 Task: Add Hu Hazelnut Coffee Organic Dark Chocolate Bar to the cart.
Action: Mouse moved to (20, 60)
Screenshot: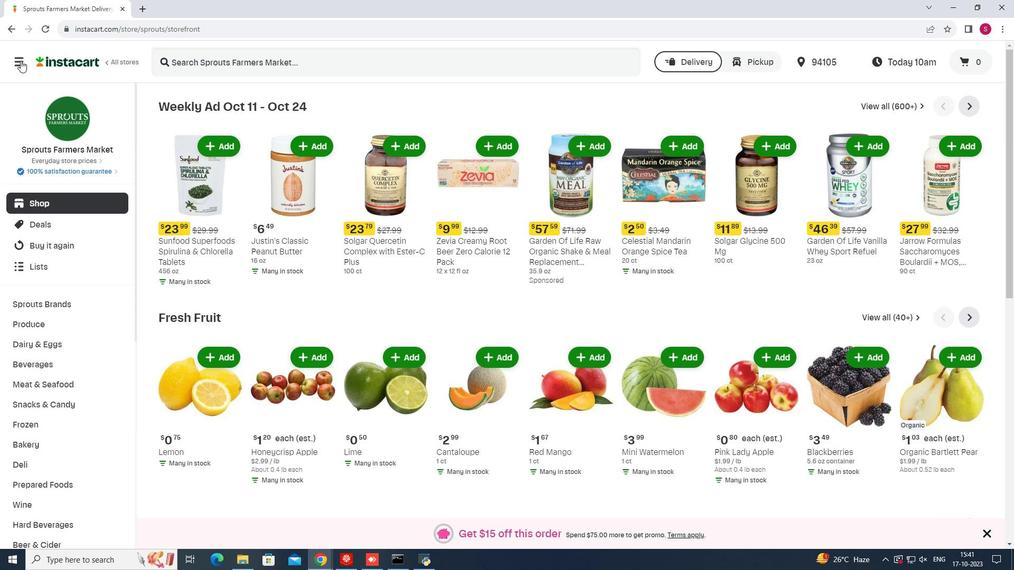 
Action: Mouse pressed left at (20, 60)
Screenshot: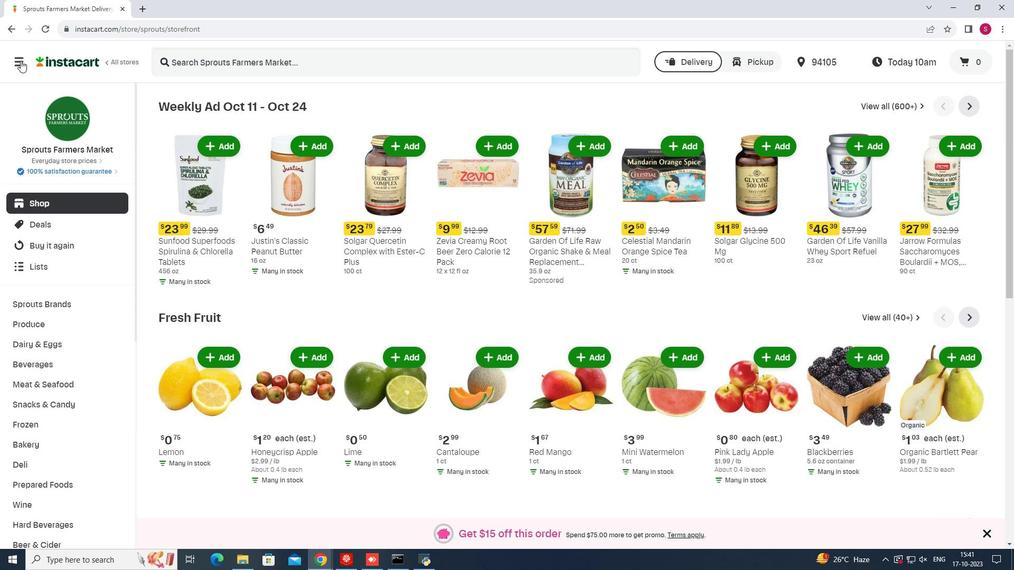 
Action: Mouse moved to (58, 275)
Screenshot: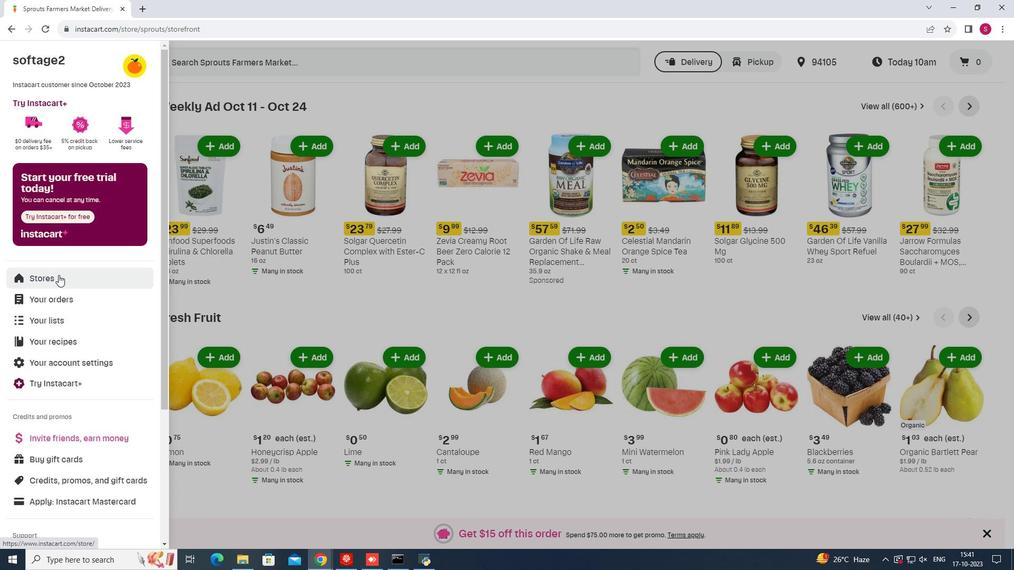 
Action: Mouse pressed left at (58, 275)
Screenshot: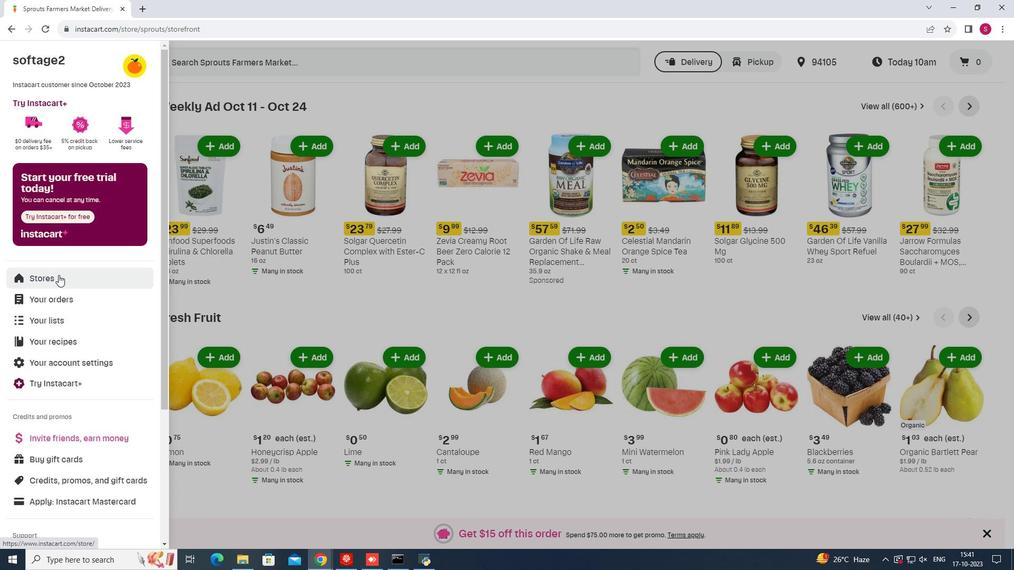 
Action: Mouse moved to (249, 99)
Screenshot: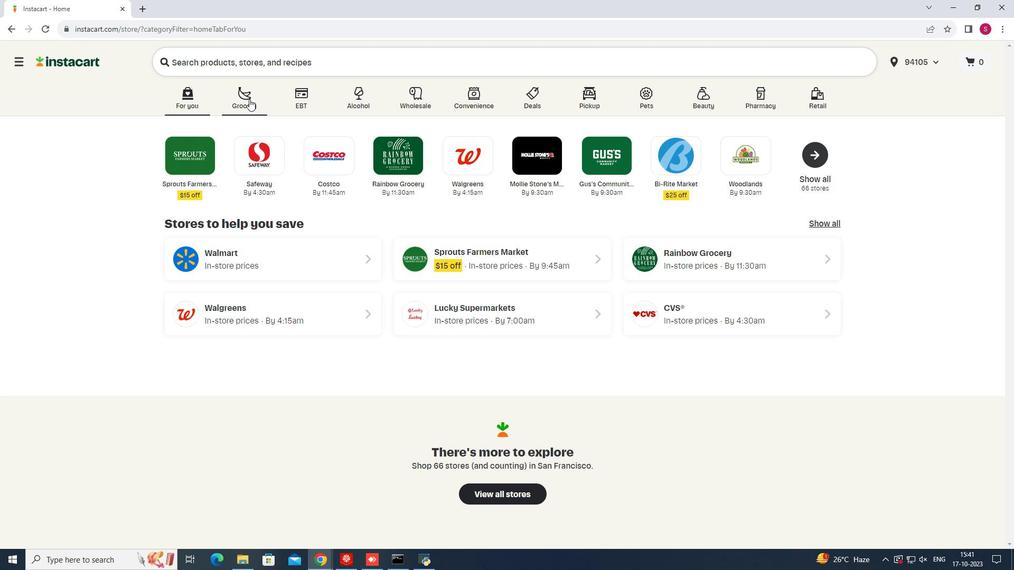 
Action: Mouse pressed left at (249, 99)
Screenshot: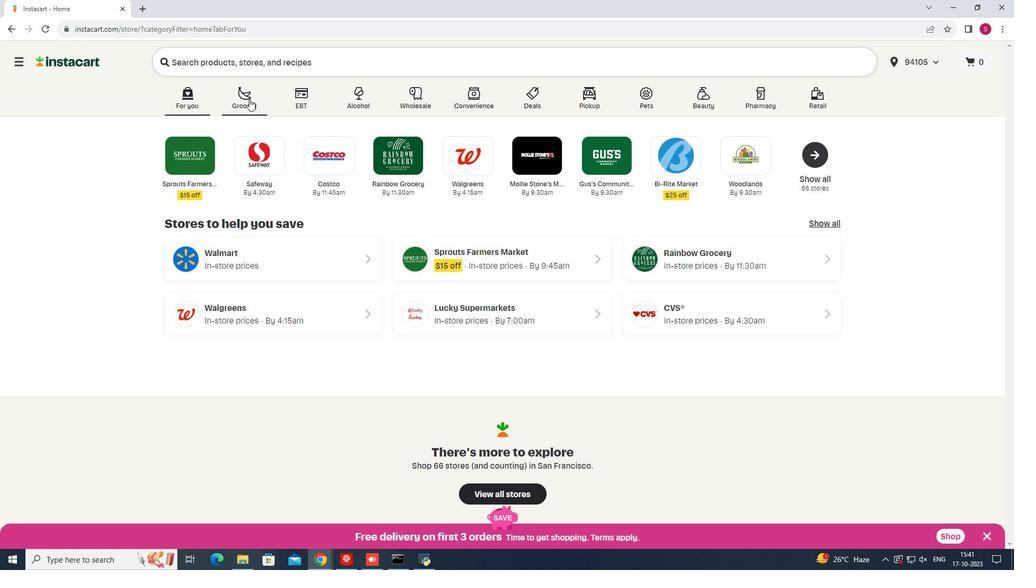 
Action: Mouse moved to (730, 145)
Screenshot: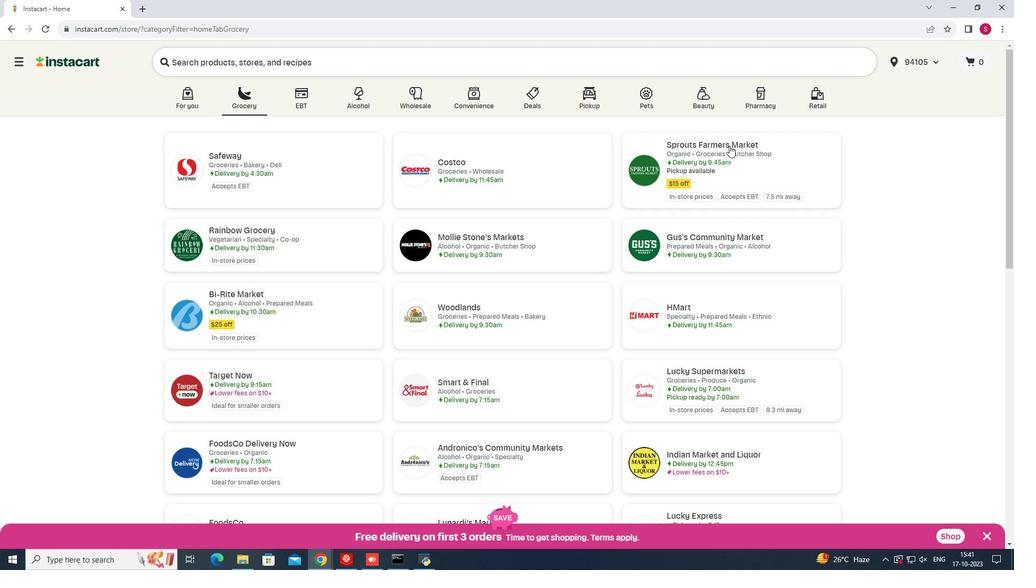 
Action: Mouse pressed left at (730, 145)
Screenshot: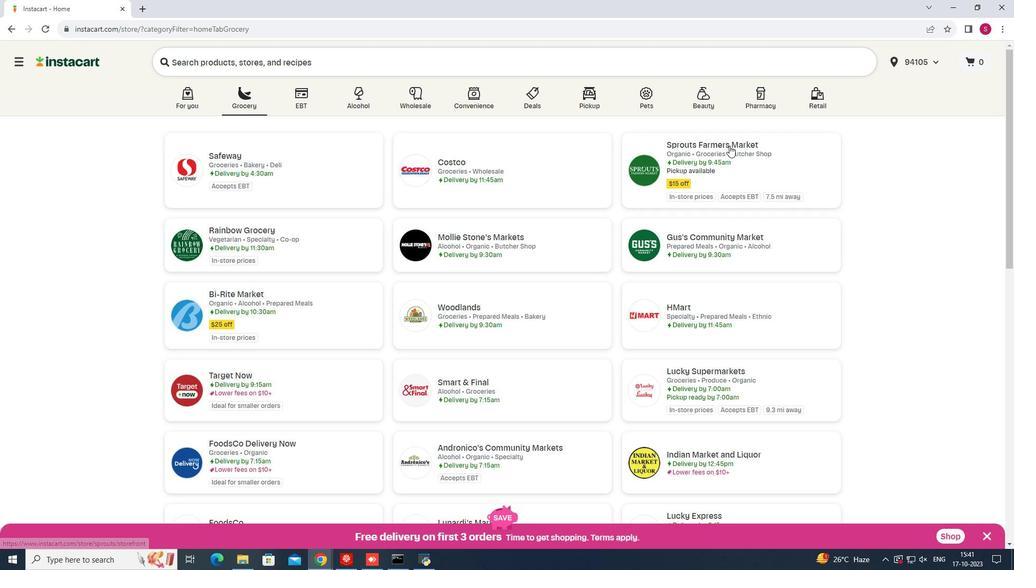 
Action: Mouse moved to (74, 403)
Screenshot: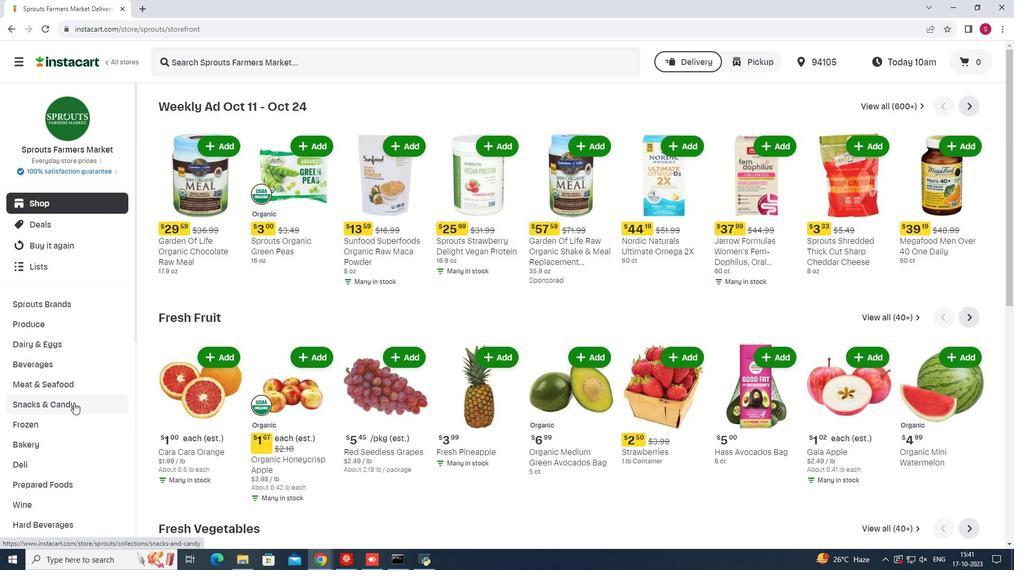 
Action: Mouse pressed left at (74, 403)
Screenshot: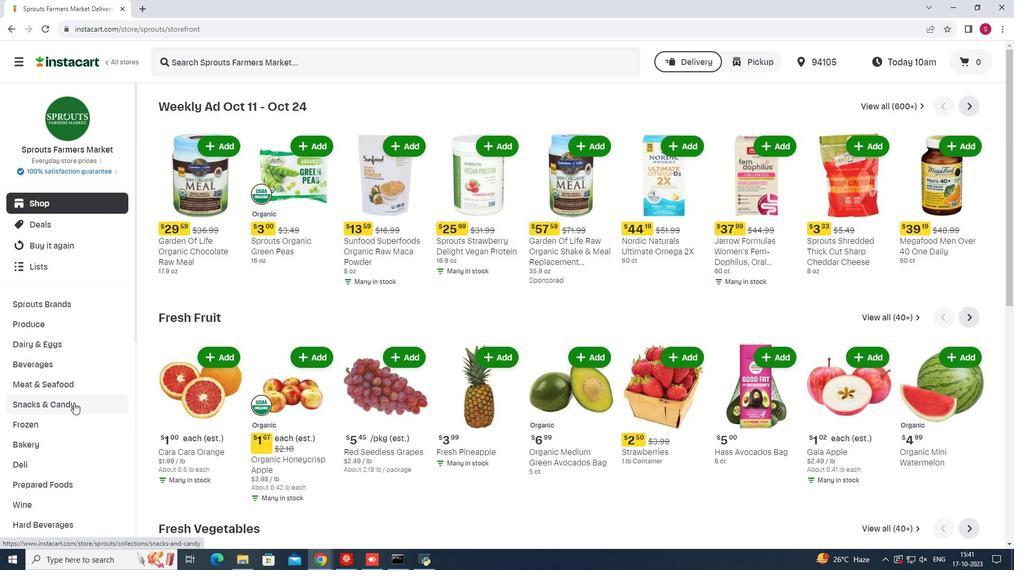 
Action: Mouse moved to (299, 129)
Screenshot: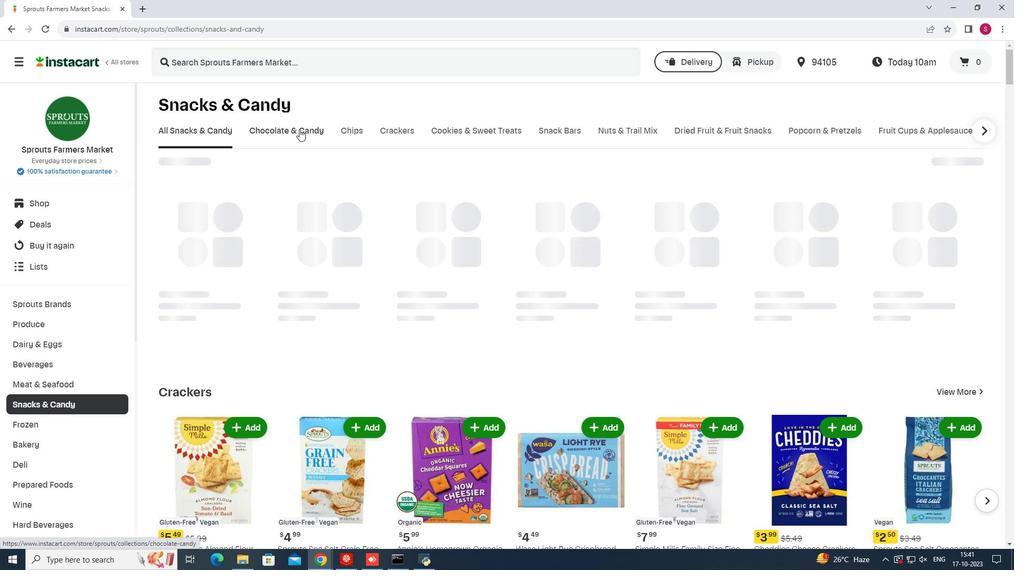 
Action: Mouse pressed left at (299, 129)
Screenshot: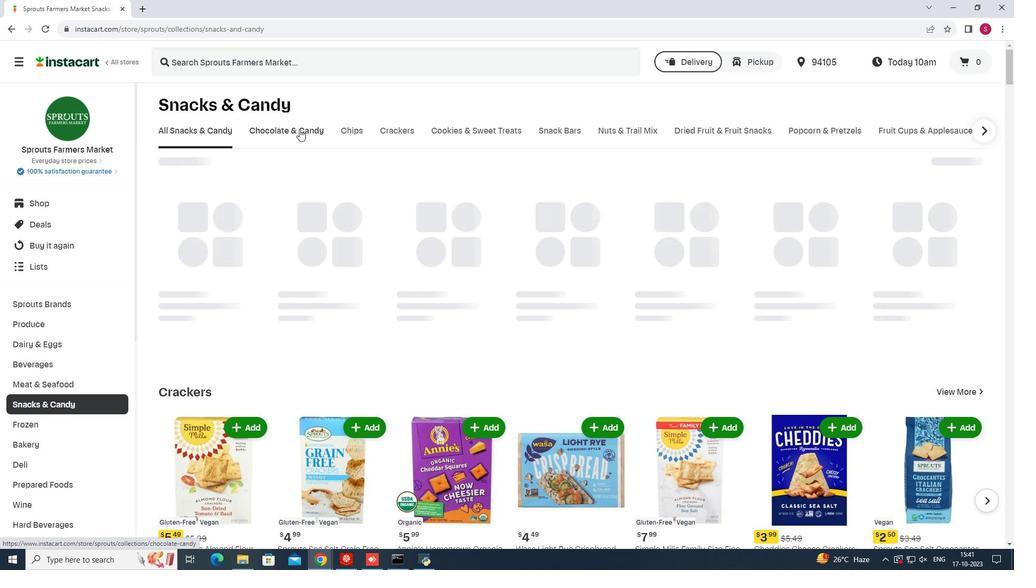 
Action: Mouse moved to (276, 176)
Screenshot: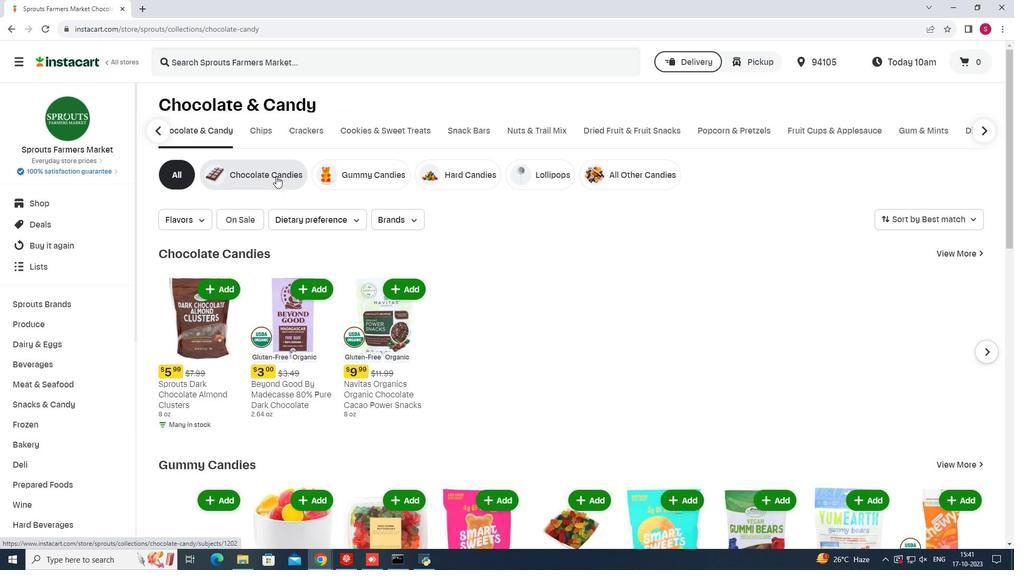 
Action: Mouse pressed left at (276, 176)
Screenshot: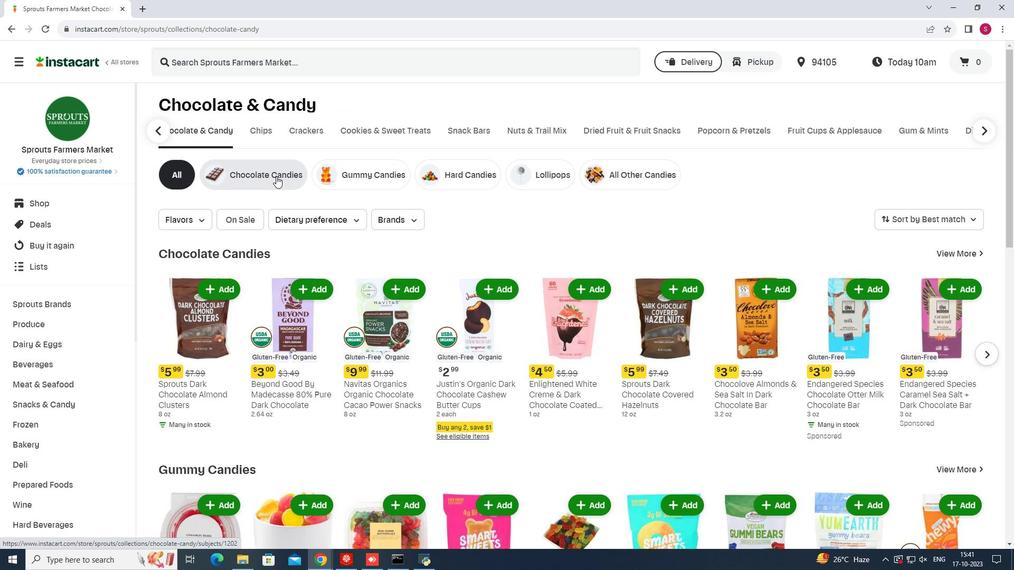 
Action: Mouse pressed left at (276, 176)
Screenshot: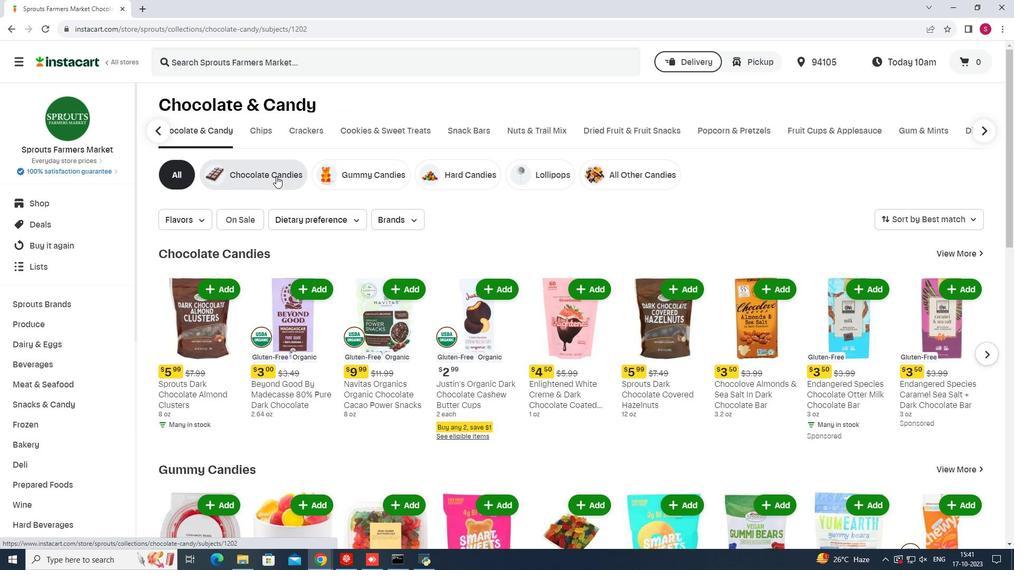 
Action: Mouse moved to (366, 57)
Screenshot: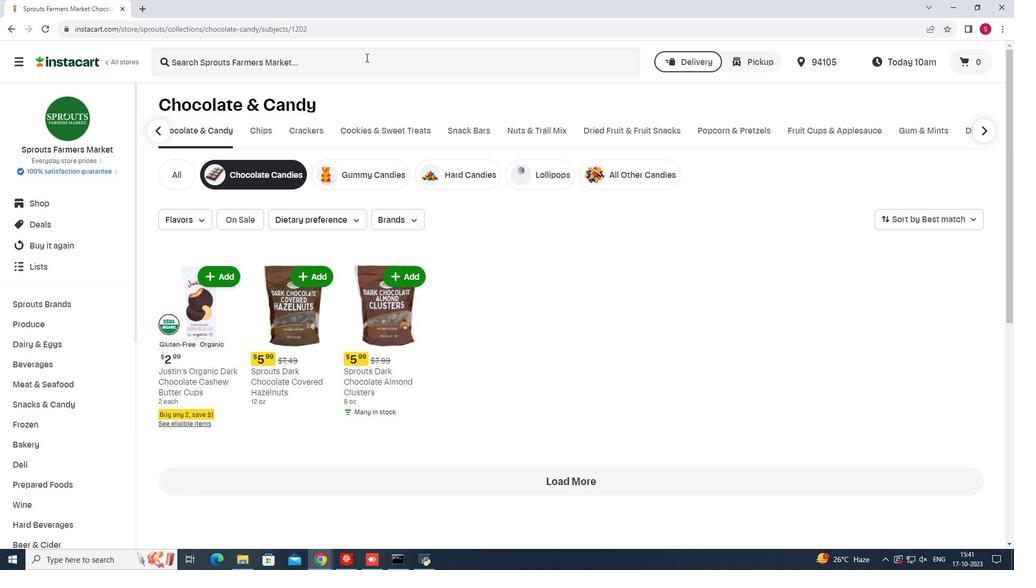 
Action: Mouse pressed left at (366, 57)
Screenshot: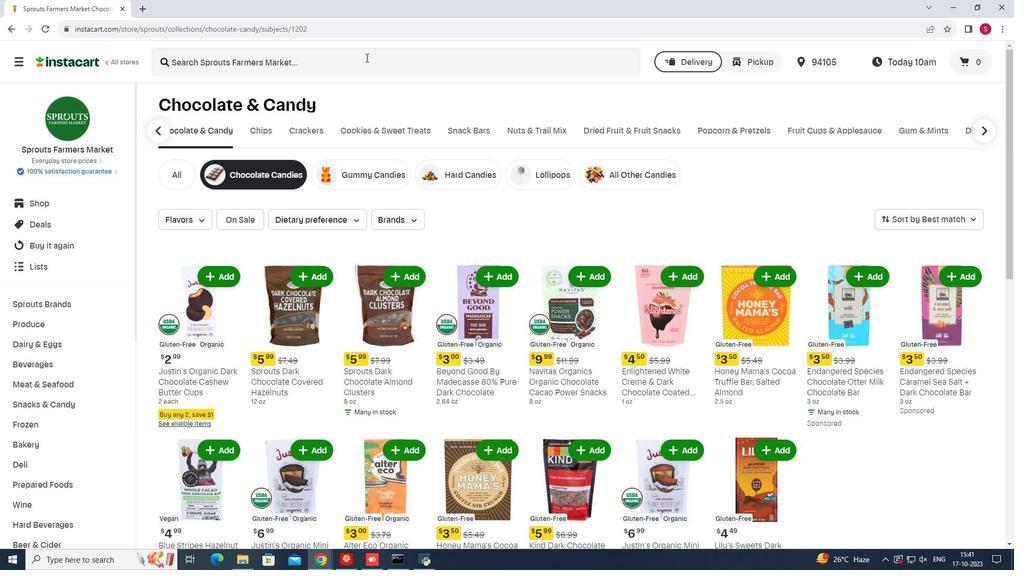 
Action: Key pressed <Key.shift>Hu<Key.space><Key.shift>Hazelnut<Key.space><Key.shift>Coffee<Key.space><Key.shift>Organic<Key.space><Key.shift><Key.shift><Key.shift><Key.shift><Key.shift><Key.shift>Dark<Key.space><Key.shift>Chocolate<Key.space><Key.shift>Bar<Key.enter>
Screenshot: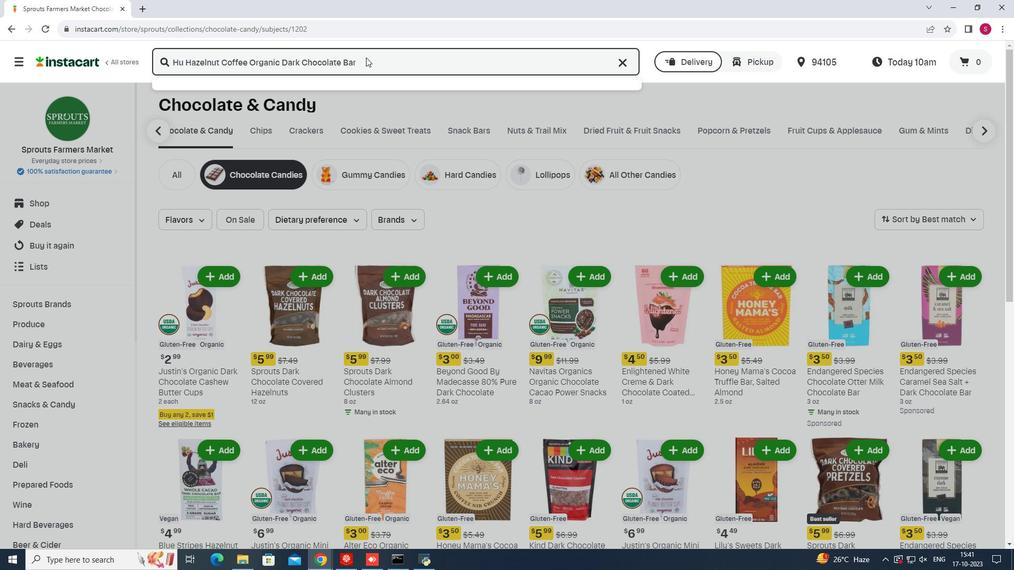 
Action: Mouse moved to (278, 169)
Screenshot: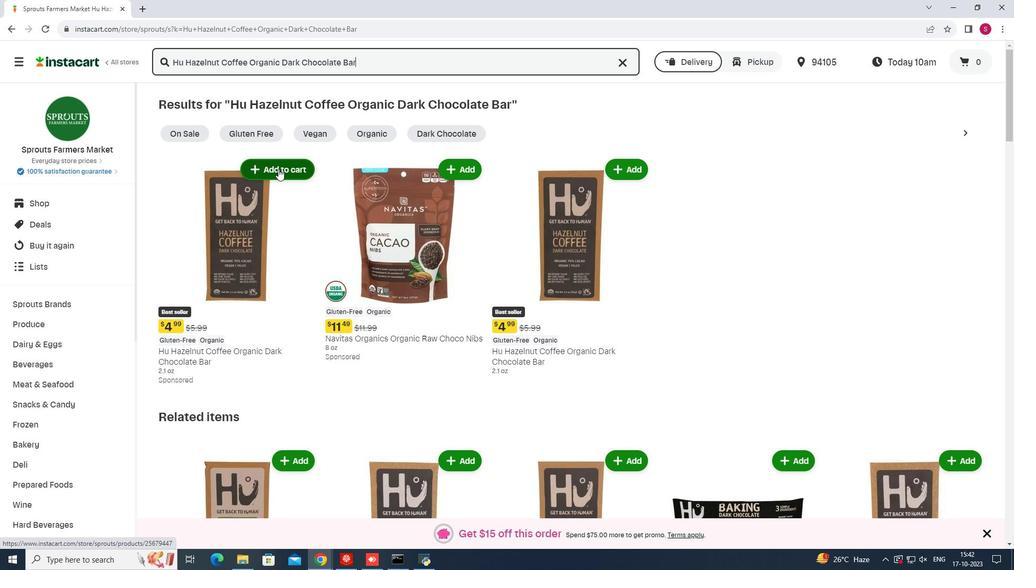 
Action: Mouse pressed left at (278, 169)
Screenshot: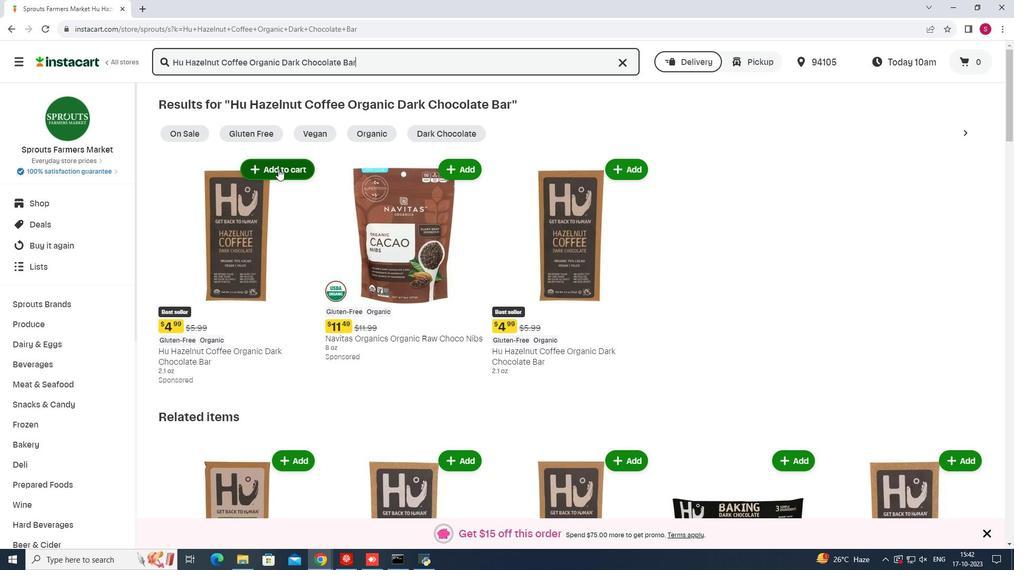 
Action: Mouse pressed left at (278, 169)
Screenshot: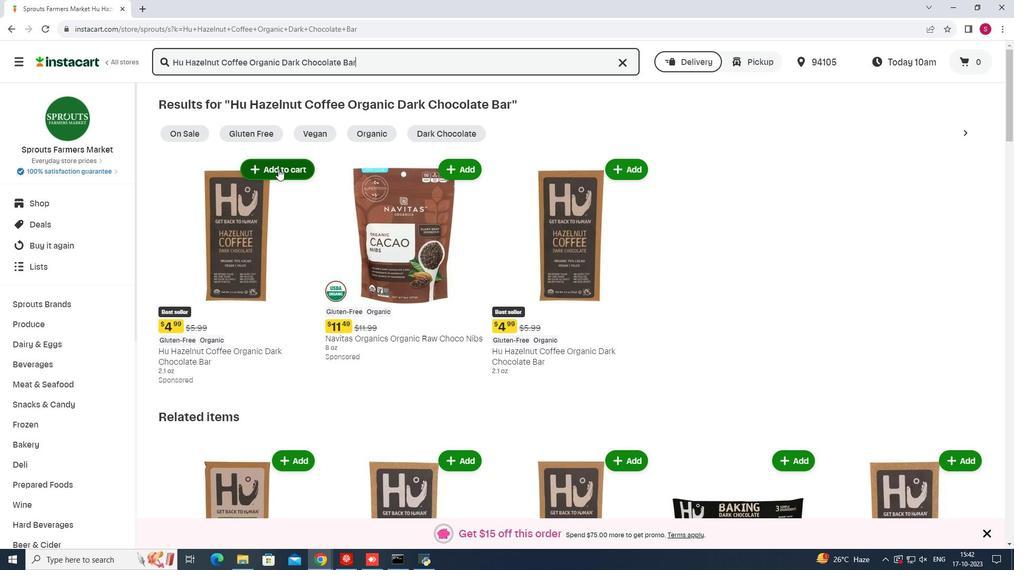 
Action: Mouse moved to (730, 247)
Screenshot: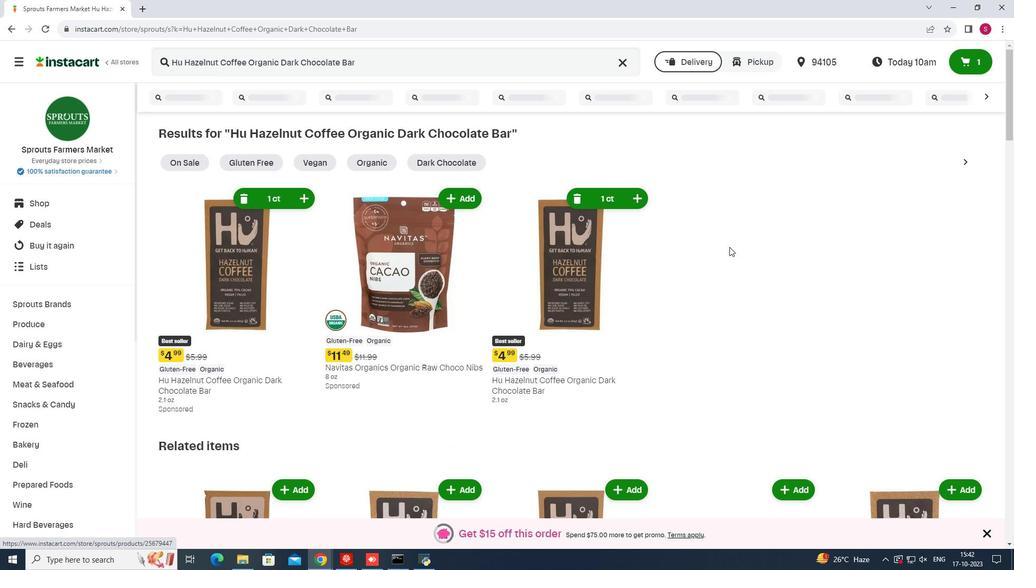 
